 Task: Open an excel sheet with  and write heading  Customer order data  Add 10 people name:-  'David White, Emily Green, Andrew Baker, Madison Evans, Logan King, Grace Hill, Gabriel Young, Elizabeth Flores, Samuel Reed, Avery Nelson. ' in April Last week sales are  10020 to 20050. customer order name:-  Nike shoe, Adidas shoe, Gucci T-shirt, Louis Vuitton bag, Zara Shirt, H&M jeans, Chanel perfume, Versace perfume, Ralph Lauren, Prada Shirtcustomer order price in between:-  10000 to 15000. Save page analysisSalesMetrics
Action: Mouse moved to (68, 162)
Screenshot: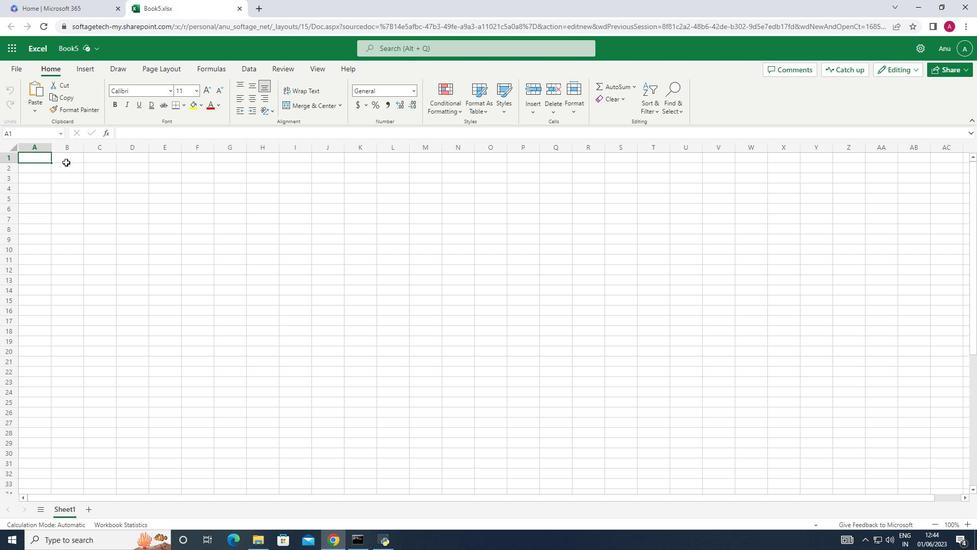 
Action: Mouse pressed left at (68, 162)
Screenshot: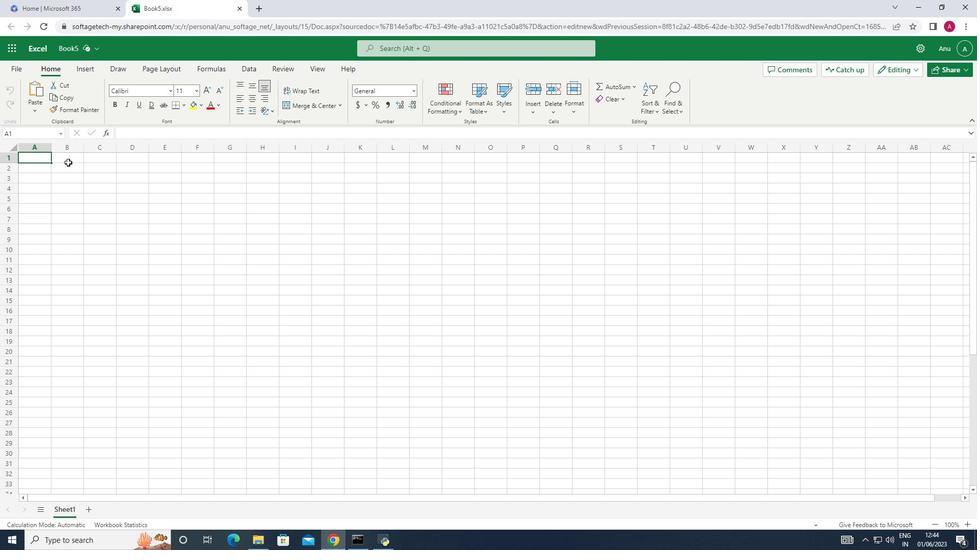 
Action: Mouse moved to (65, 172)
Screenshot: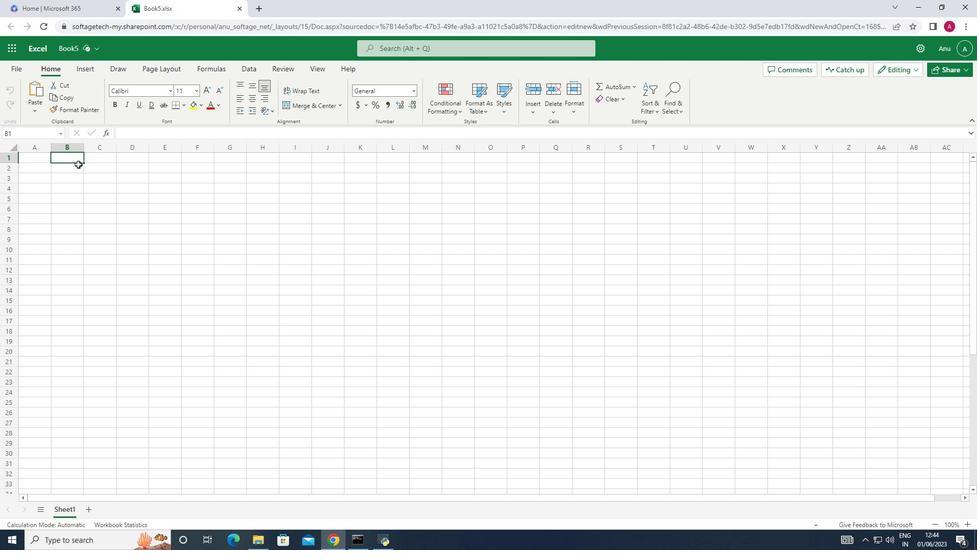 
Action: Key pressed <Key.shift>Customer<Key.space><Key.shift>Order<Key.space><Key.shift>Data<Key.down><Key.left><Key.left><Key.shift><Key.shift><Key.shift><Key.shift><Key.shift><Key.shift><Key.shift><Key.shift><Key.shift><Key.shift>Name<Key.down><Key.shift>David<Key.space><Key.shift>White<Key.down><Key.shift>Emily<Key.space><Key.shift>Green<Key.down><Key.shift>Andrew<Key.down><Key.up>
Screenshot: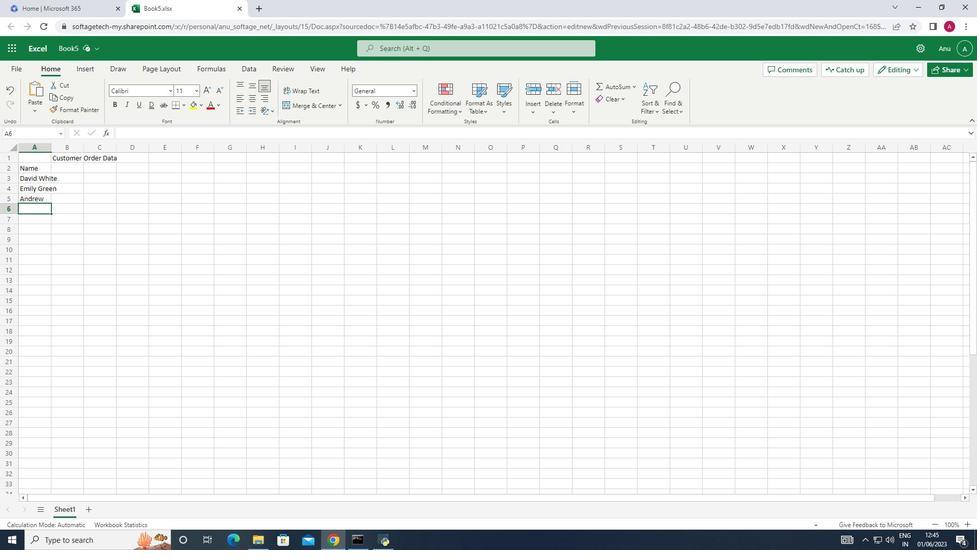 
Action: Mouse moved to (48, 200)
Screenshot: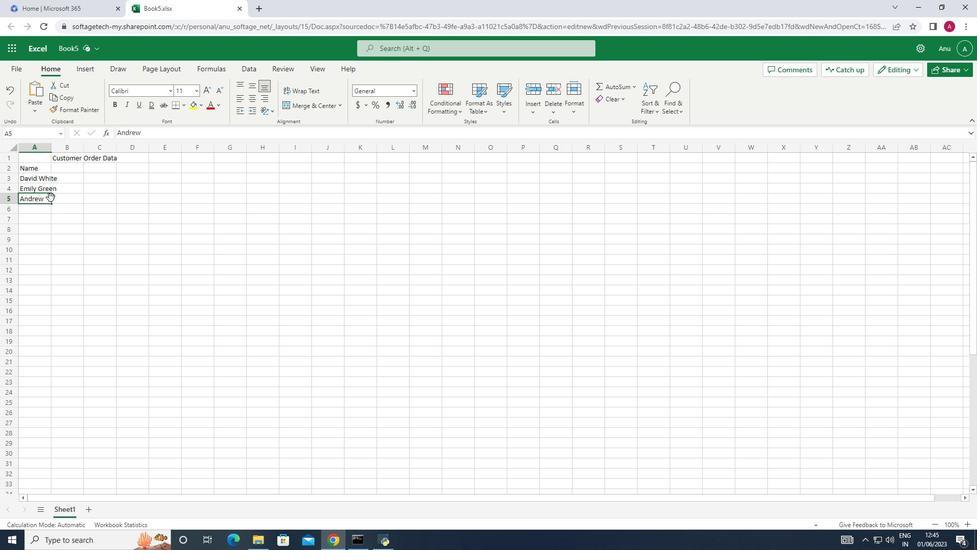 
Action: Mouse pressed left at (48, 200)
Screenshot: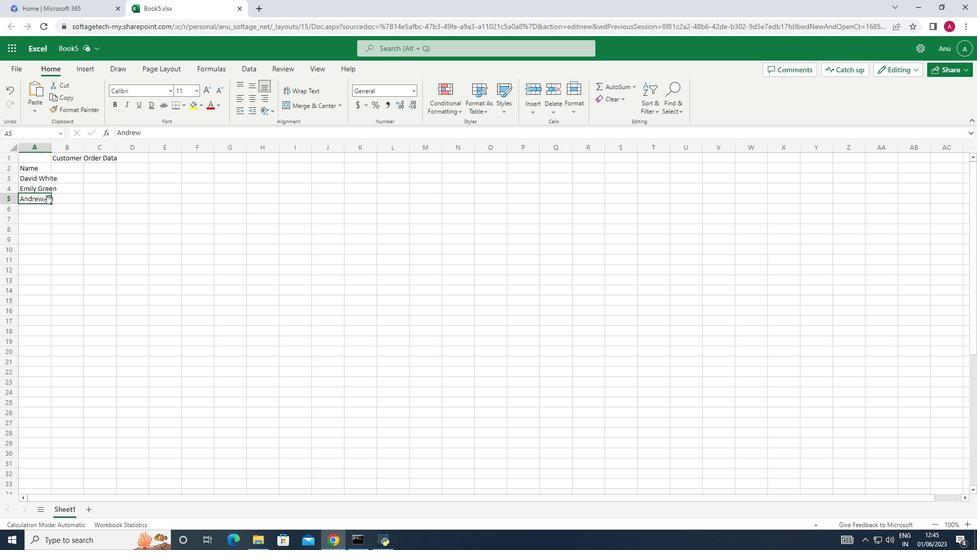 
Action: Mouse moved to (48, 200)
Screenshot: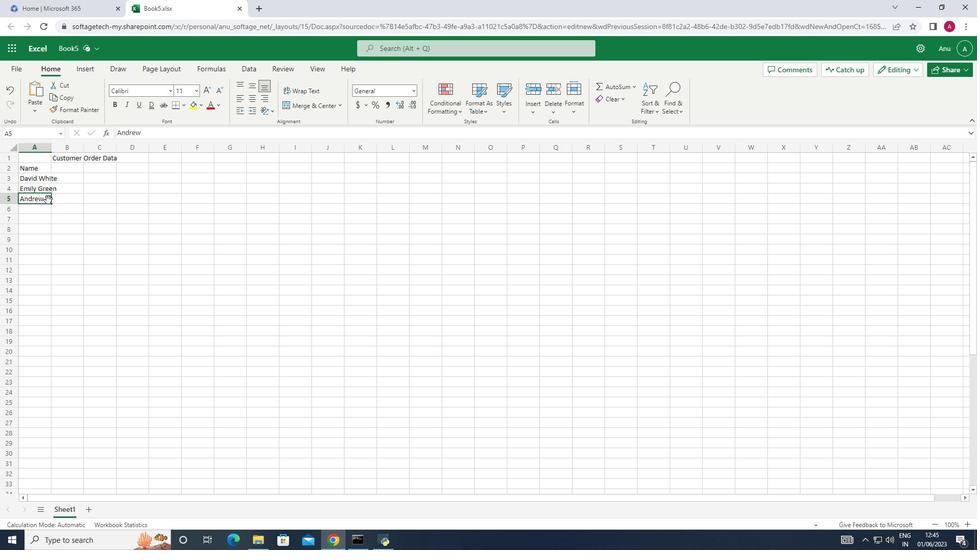 
Action: Mouse pressed left at (48, 200)
Screenshot: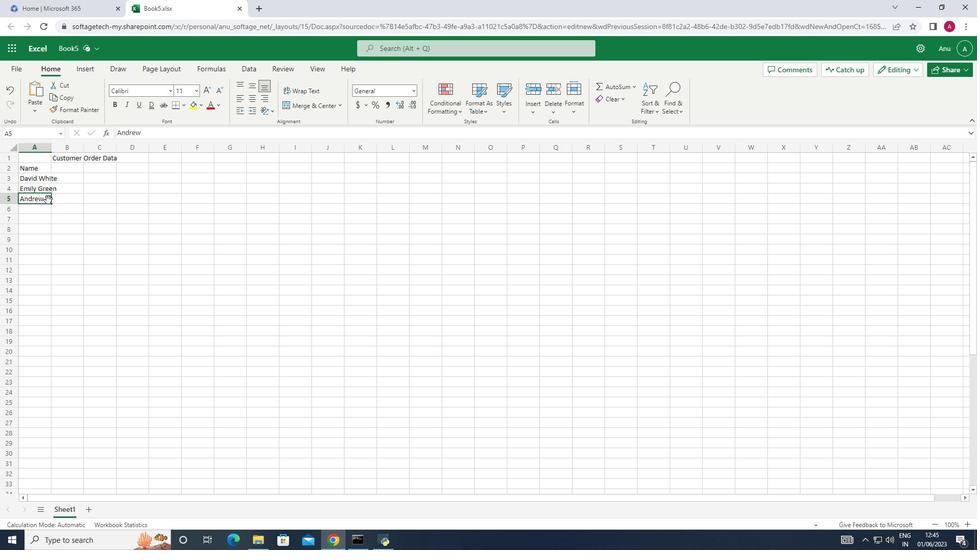 
Action: Mouse moved to (44, 200)
Screenshot: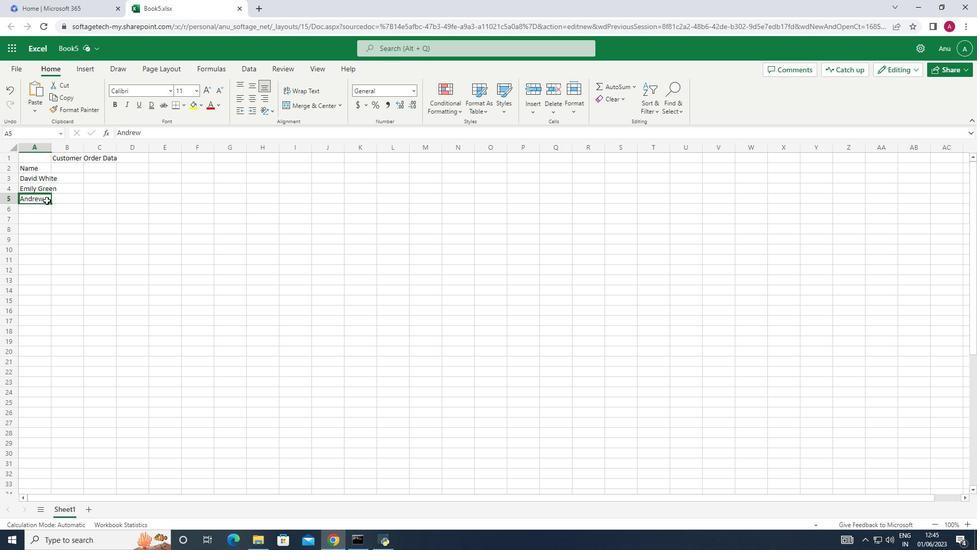
Action: Mouse pressed left at (44, 200)
Screenshot: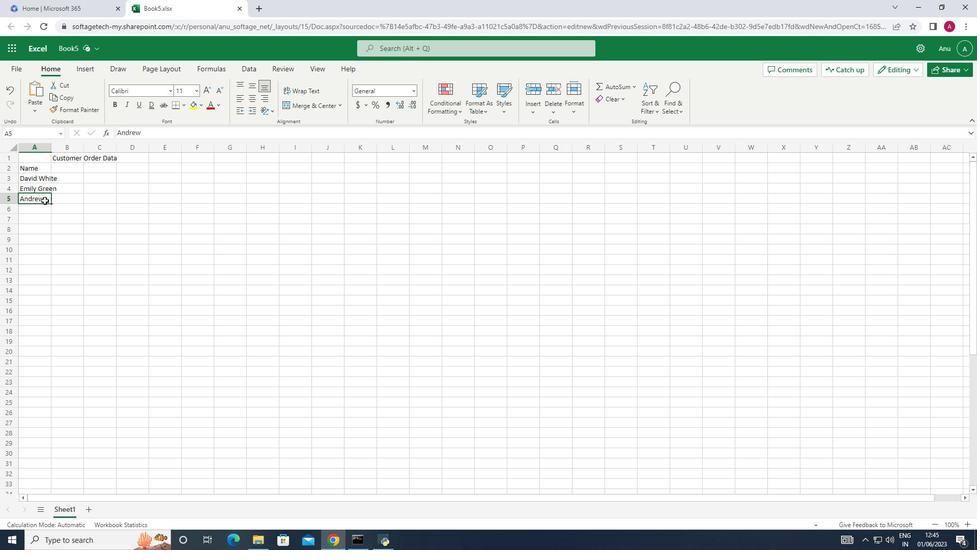 
Action: Mouse pressed left at (44, 200)
Screenshot: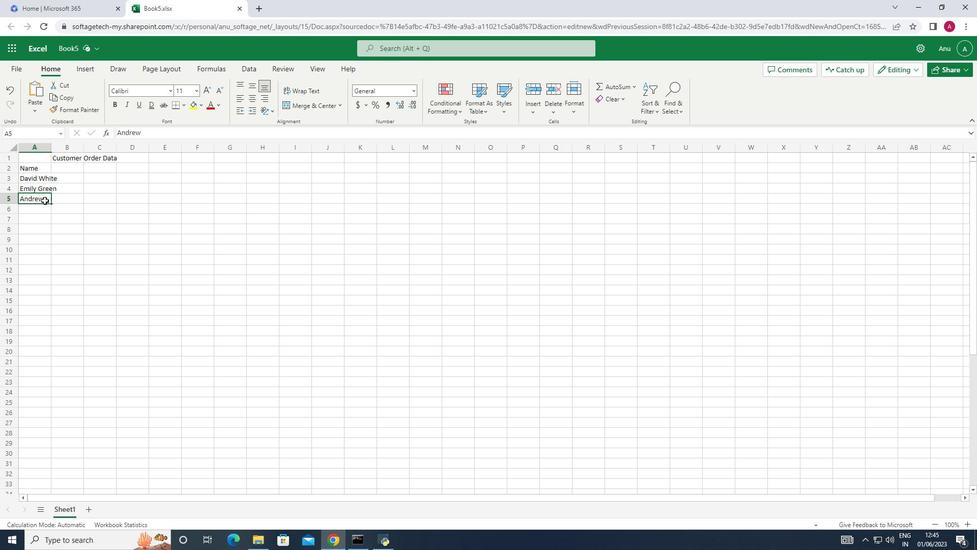 
Action: Key pressed <Key.space><Key.shift>And<Key.backspace><Key.backspace><Key.backspace><Key.shift>Baker<Key.down><Key.down>
Screenshot: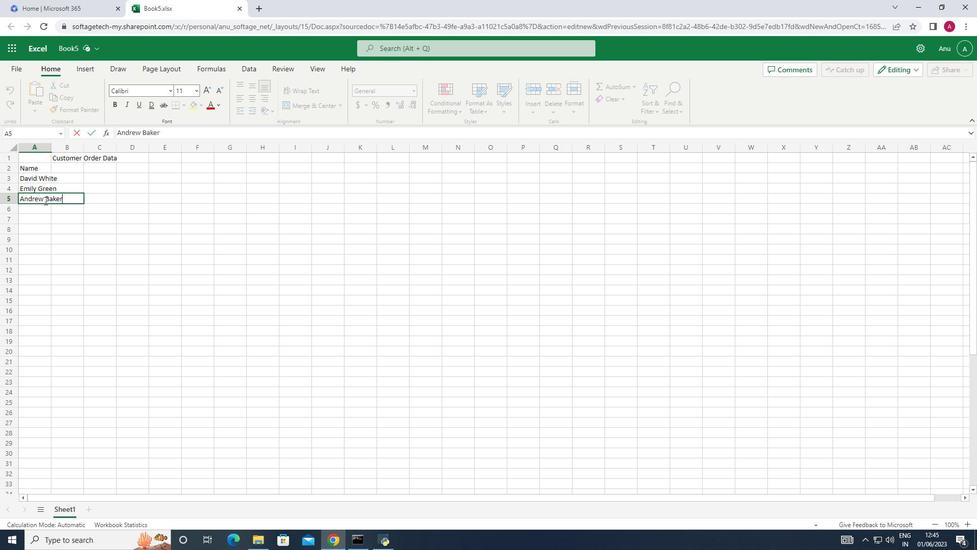 
Action: Mouse moved to (34, 208)
Screenshot: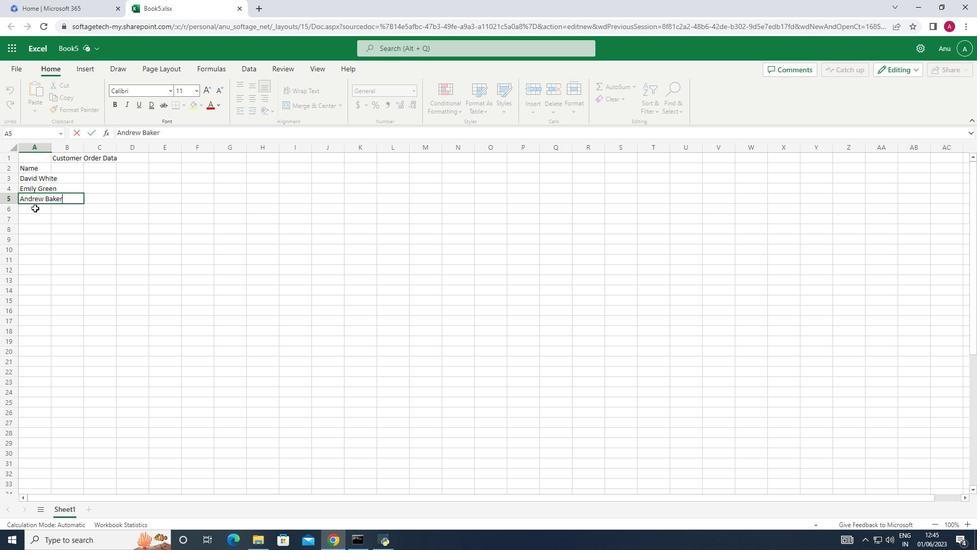 
Action: Mouse pressed left at (34, 208)
Screenshot: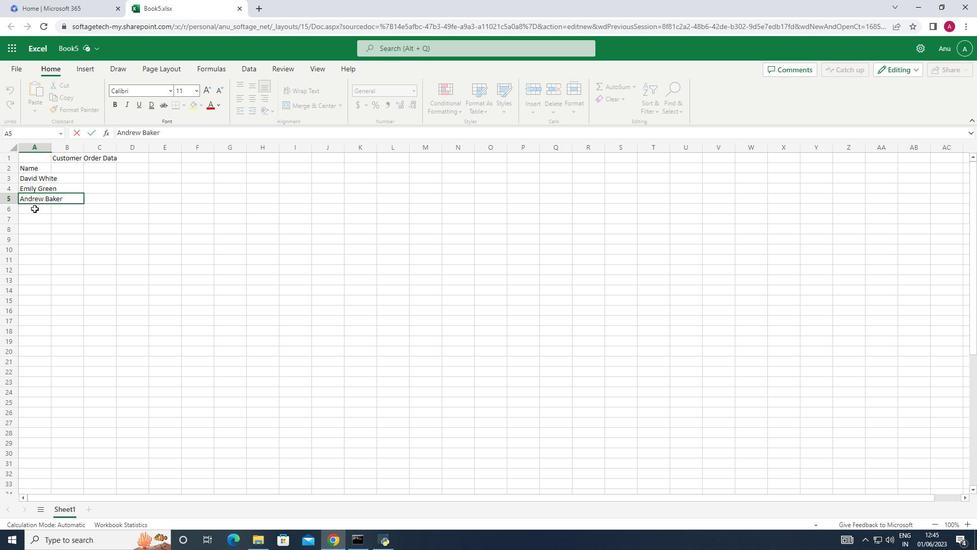 
Action: Key pressed <Key.shift>Madison<Key.space><Key.shift>Evans<Key.down><Key.shift>Logan<Key.space><Key.shift>King<Key.down><Key.shift>Grace<Key.space><Key.shift><Key.shift><Key.shift><Key.shift><Key.shift><Key.shift><Key.shift><Key.shift><Key.shift><Key.shift><Key.shift><Key.shift><Key.shift><Key.shift><Key.shift>Hill<Key.down><Key.shift>Gabriel<Key.space><Key.shift>Young<Key.down><Key.shift>Elizabeth<Key.space><Key.shift_r><Key.shift_r><Key.shift_r><Key.shift_r><Key.shift_r><Key.shift_r><Key.shift_r><Key.shift_r><Key.shift_r><Key.shift_r><Key.shift_r><Key.shift_r><Key.shift_r><Key.shift_r><Key.shift_r><Key.shift_r><Key.shift_r>Flores<Key.down><Key.up><Key.down><Key.up>
Screenshot: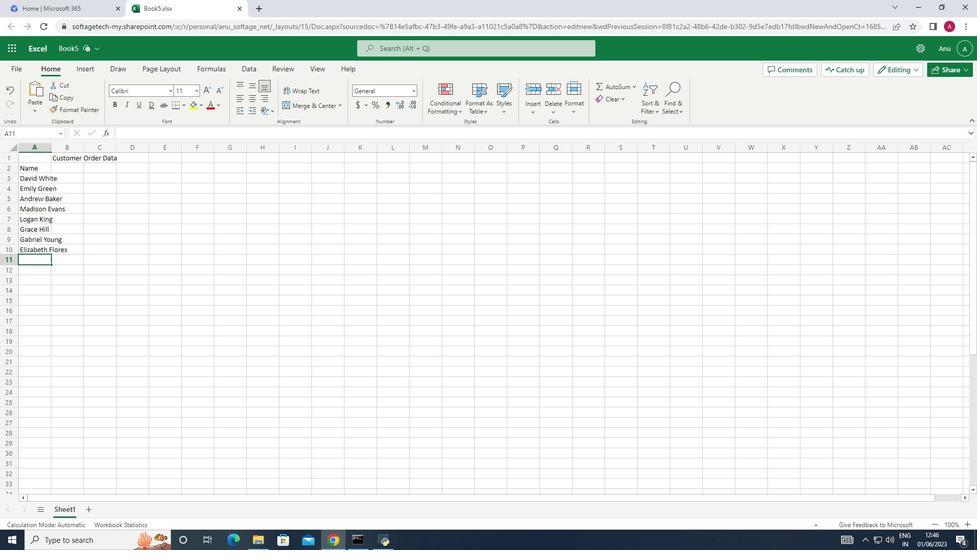 
Action: Mouse moved to (34, 261)
Screenshot: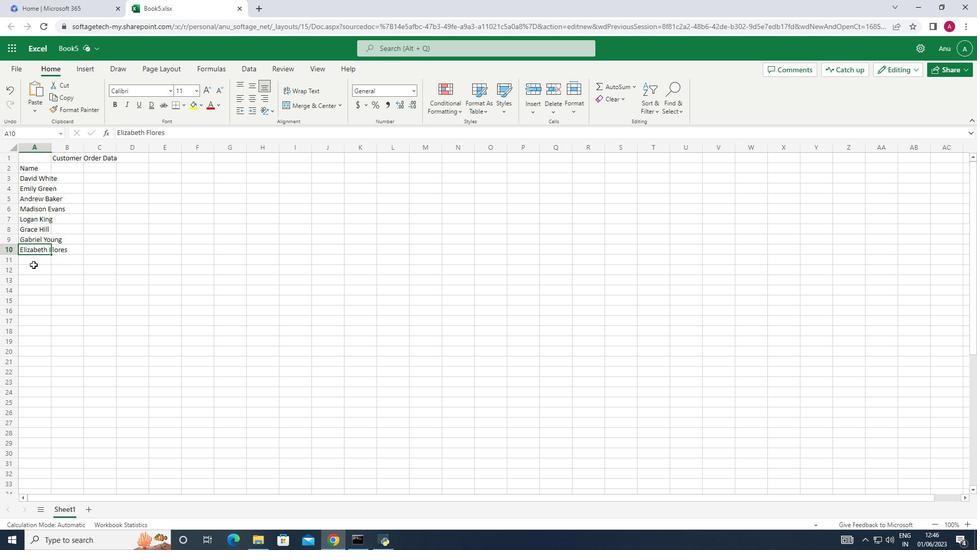 
Action: Mouse pressed left at (34, 261)
Screenshot: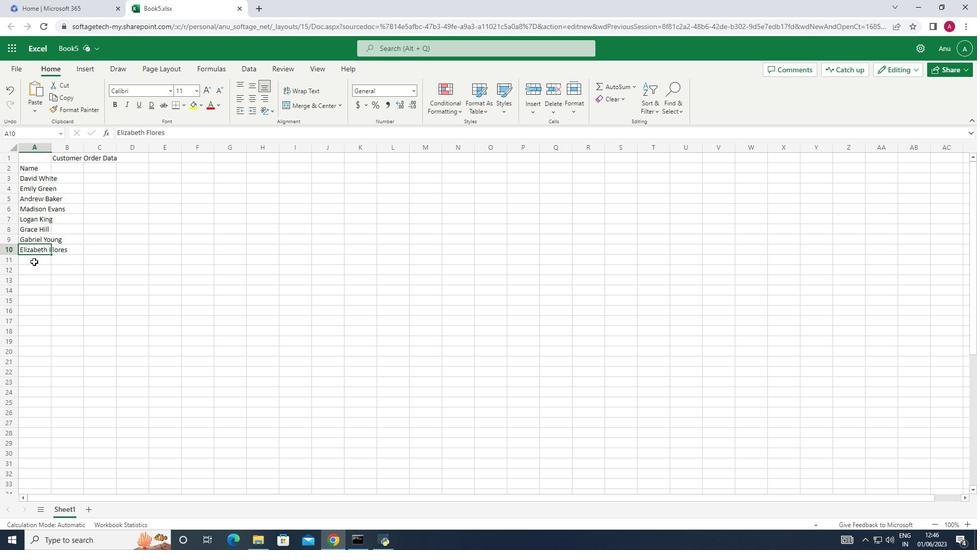 
Action: Mouse moved to (34, 259)
Screenshot: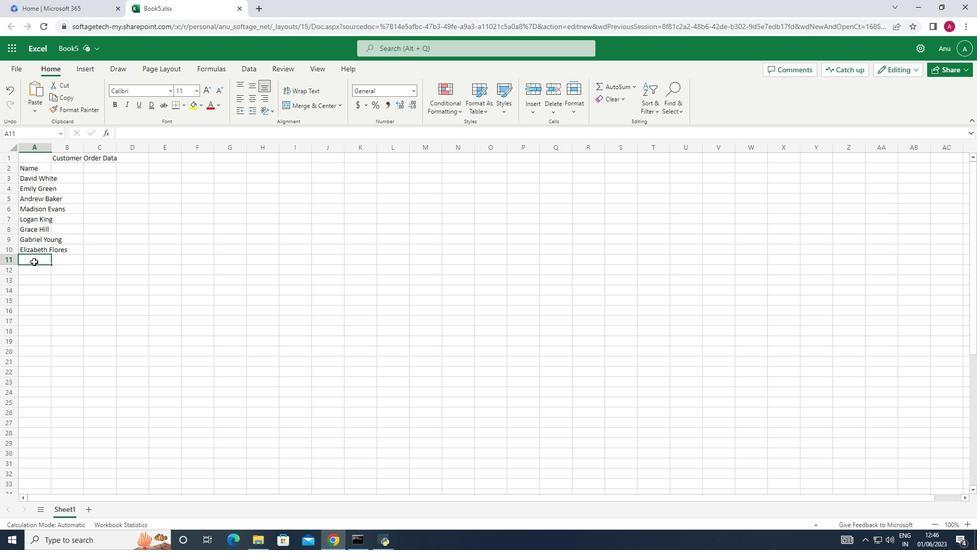 
Action: Key pressed <Key.shift>Samuel<Key.space><Key.shift>Reed<Key.down><Key.shift>Avery<Key.space><Key.shift><Key.shift>Nelson
Screenshot: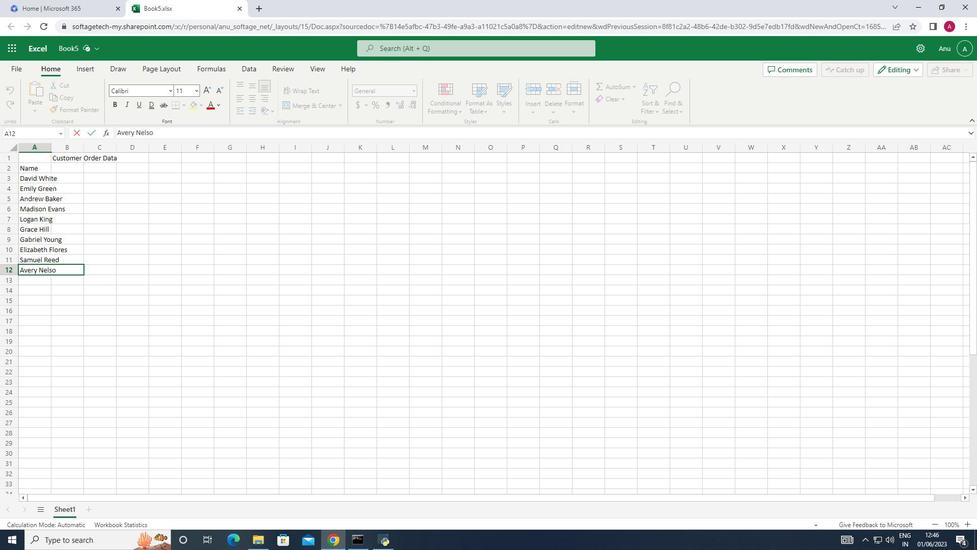 
Action: Mouse moved to (48, 145)
Screenshot: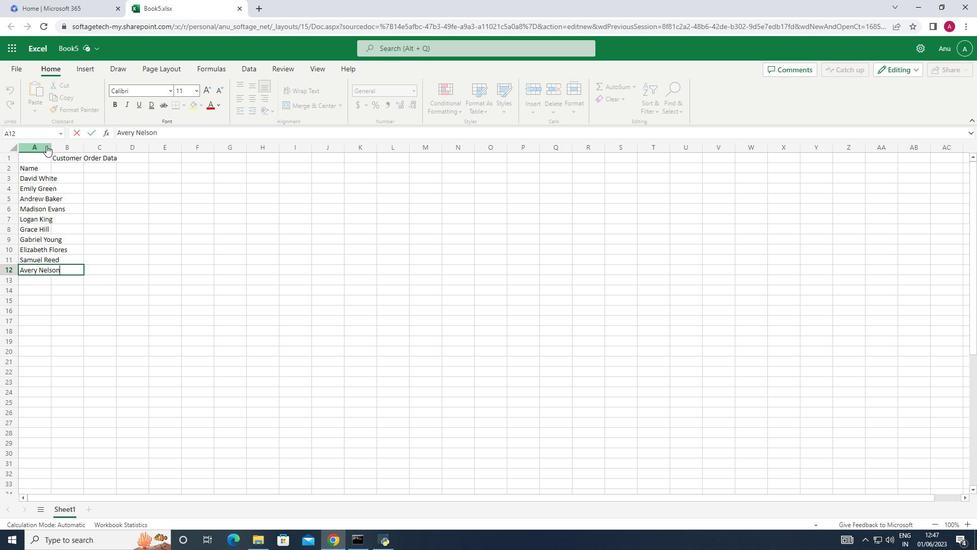 
Action: Mouse pressed left at (48, 145)
Screenshot: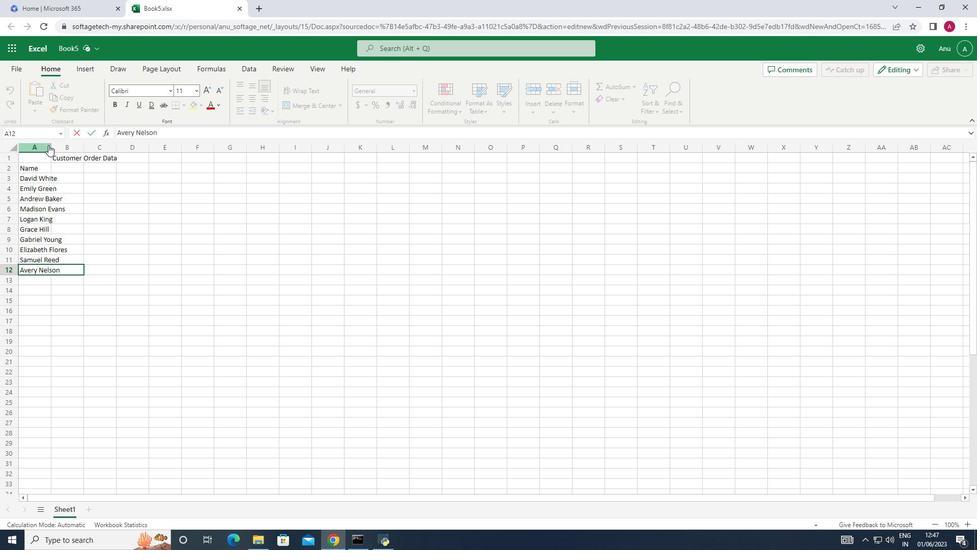 
Action: Mouse moved to (50, 146)
Screenshot: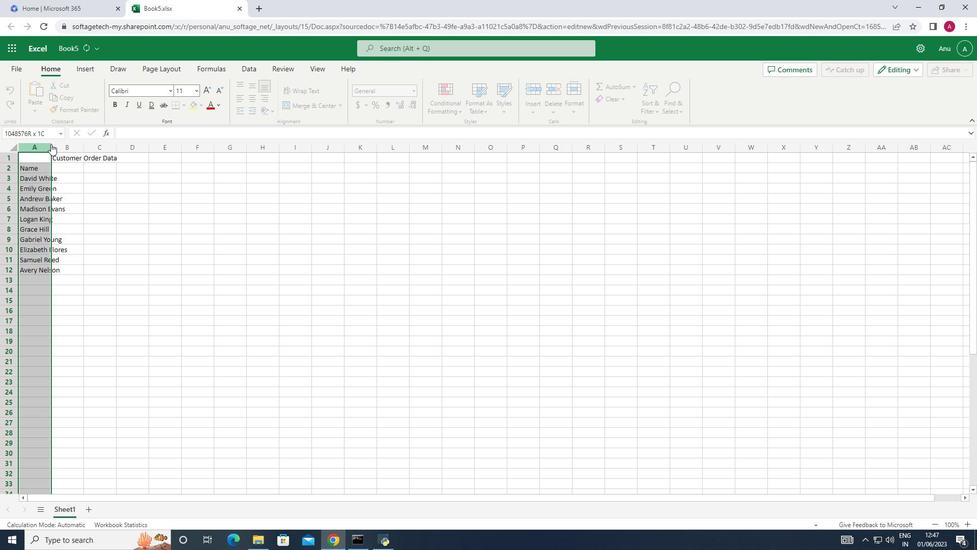 
Action: Mouse pressed left at (50, 146)
Screenshot: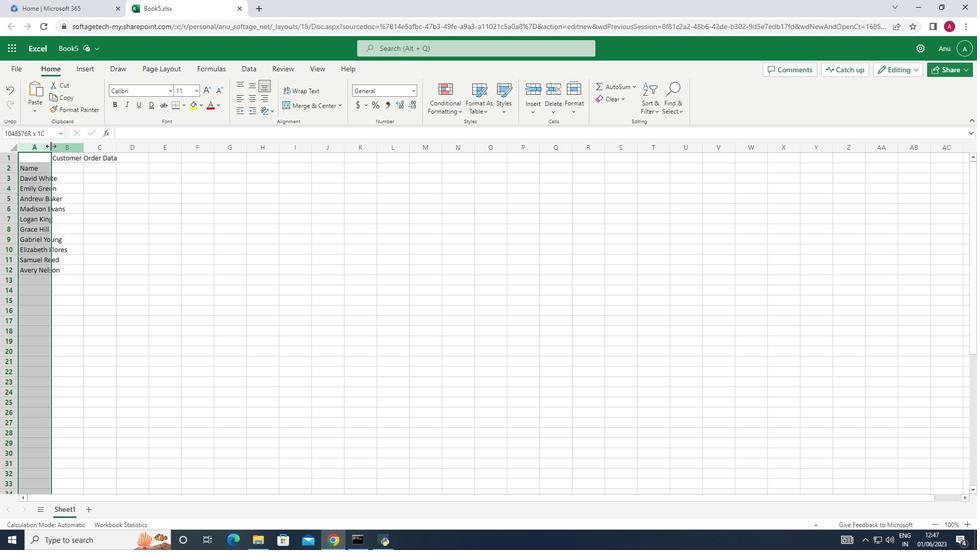 
Action: Mouse pressed left at (50, 146)
Screenshot: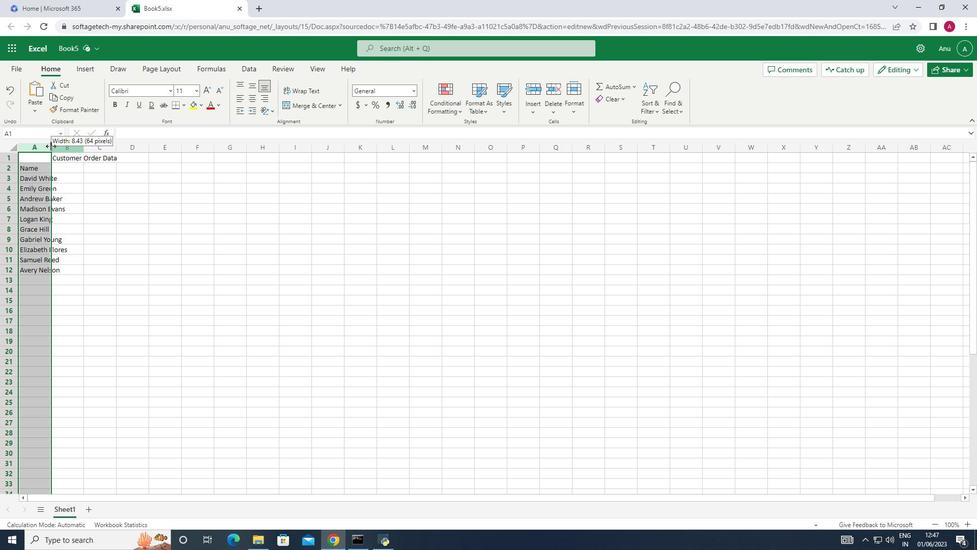 
Action: Mouse moved to (78, 166)
Screenshot: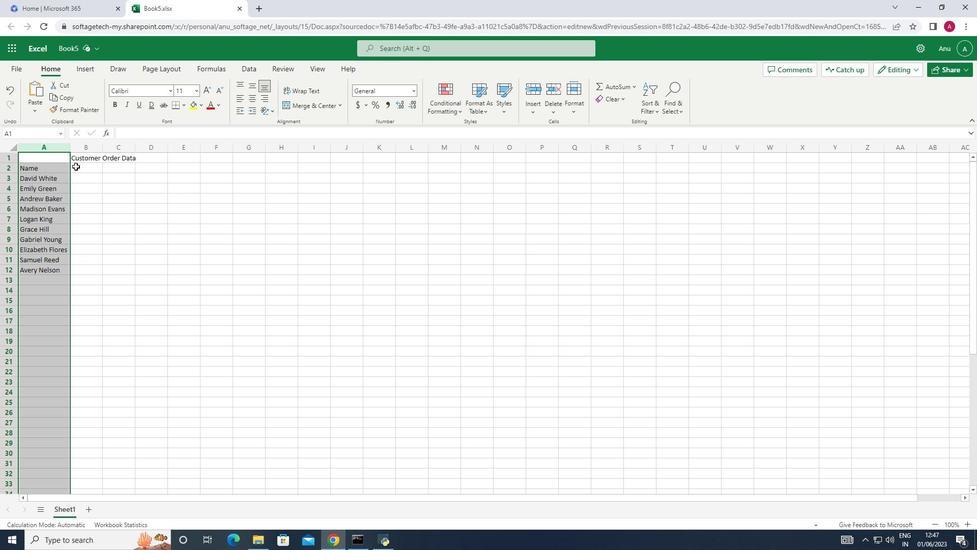 
Action: Mouse pressed left at (78, 166)
Screenshot: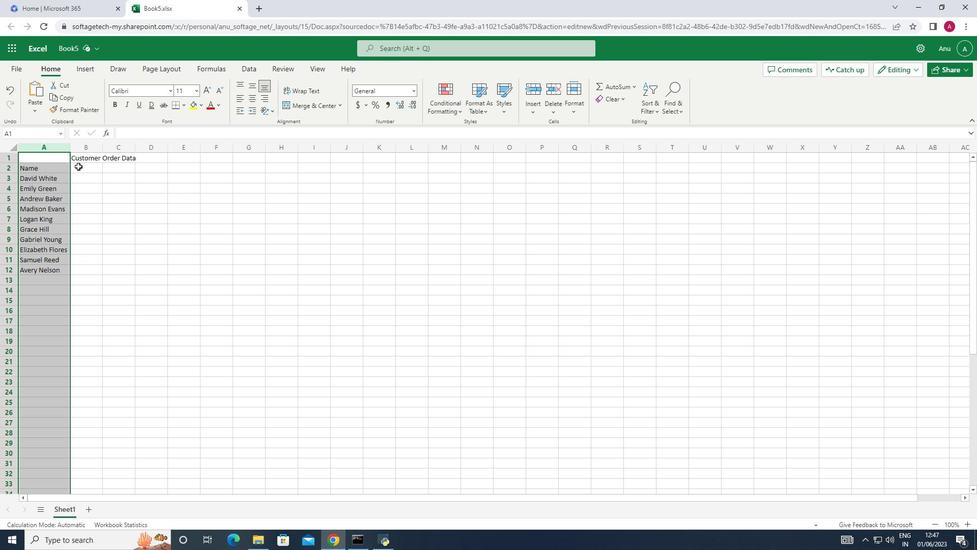 
Action: Mouse moved to (78, 166)
Screenshot: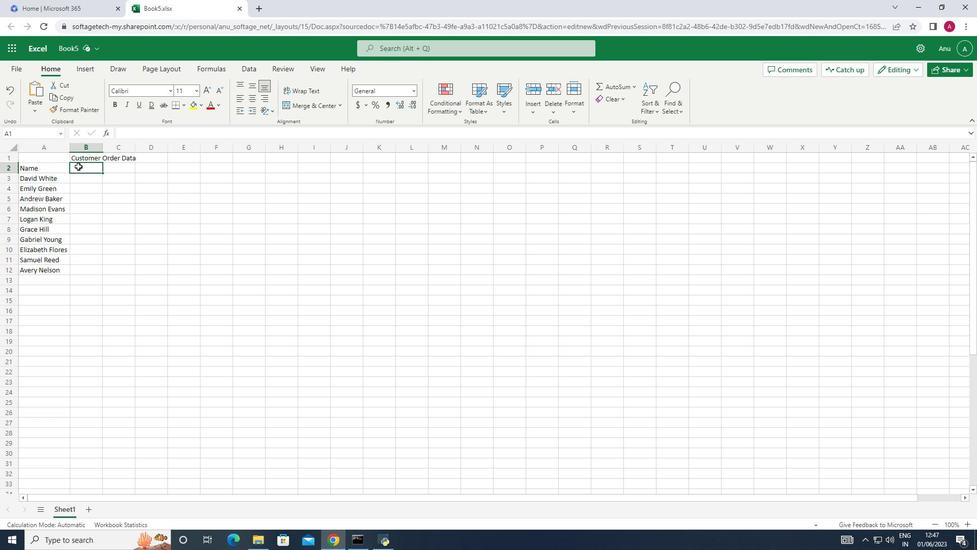 
Action: Key pressed <Key.shift>April<Key.space><Key.shift_r>Last<Key.space><Key.shift>Week<Key.space><Key.shift>Sales<Key.down>10020100<Key.backspace><Key.backspace><Key.backspace><Key.down>10030<Key.down>10040<Key.down>20000<Key.down>2005<Key.backspace>10<Key.down>20015<Key.down>20020<Key.down>20030<Key.down>20040<Key.down>20050
Screenshot: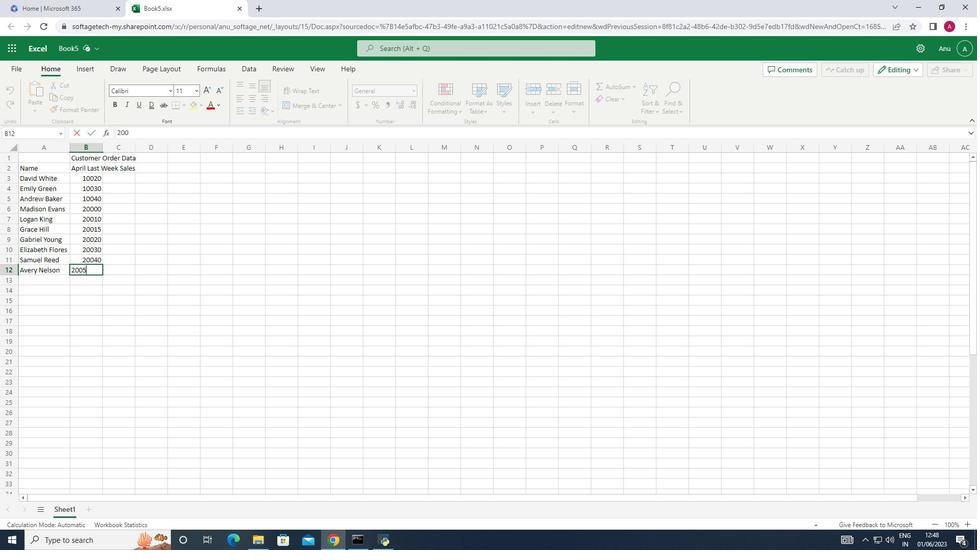 
Action: Mouse moved to (116, 181)
Screenshot: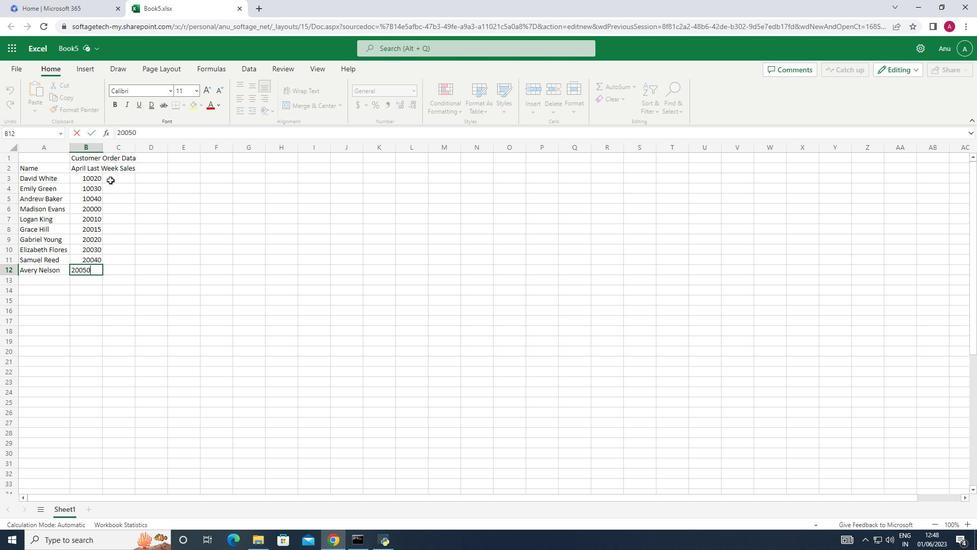 
Action: Mouse pressed left at (116, 181)
Screenshot: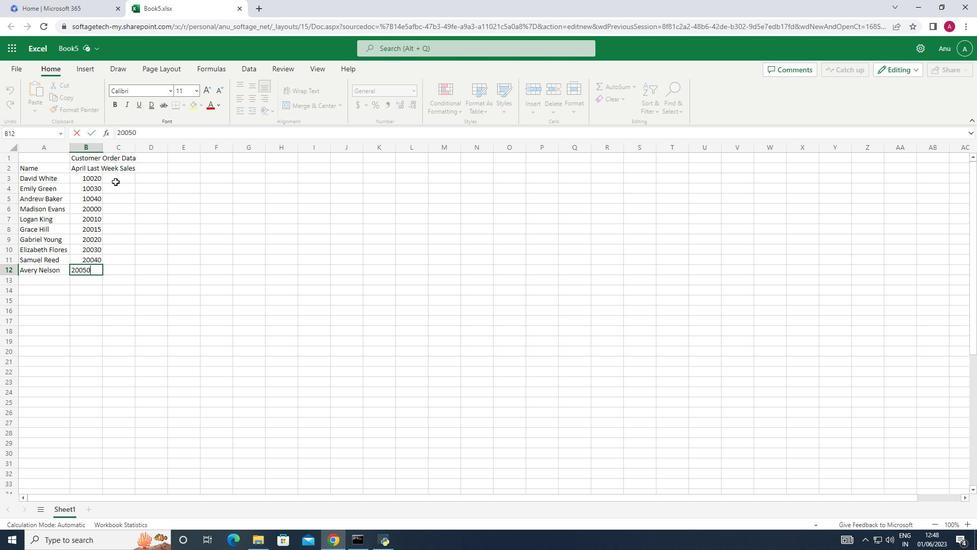 
Action: Mouse moved to (100, 143)
Screenshot: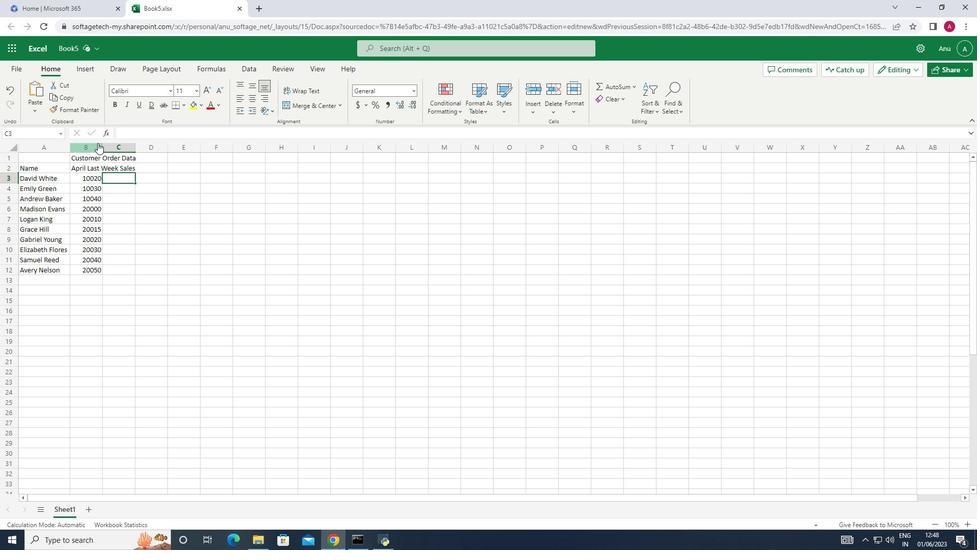 
Action: Mouse pressed left at (100, 143)
Screenshot: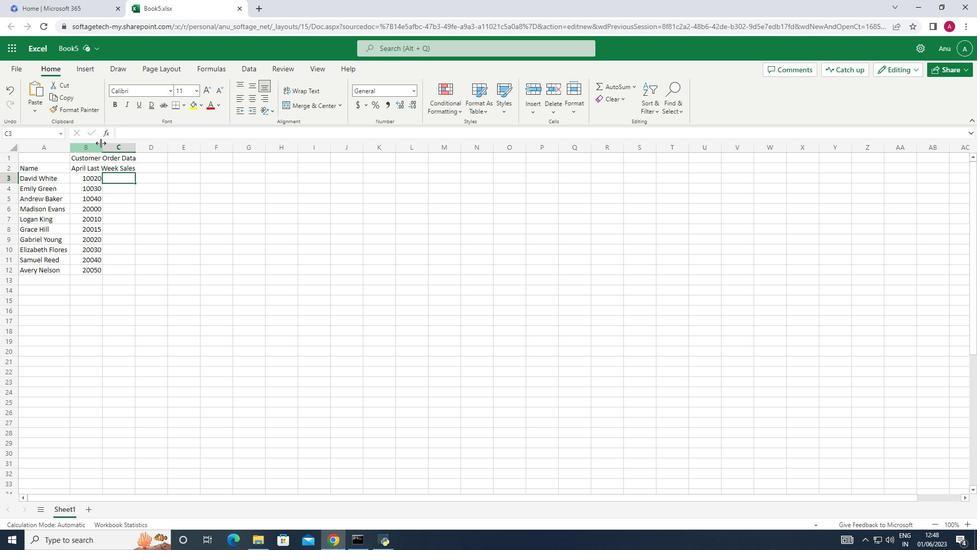 
Action: Mouse pressed left at (100, 143)
Screenshot: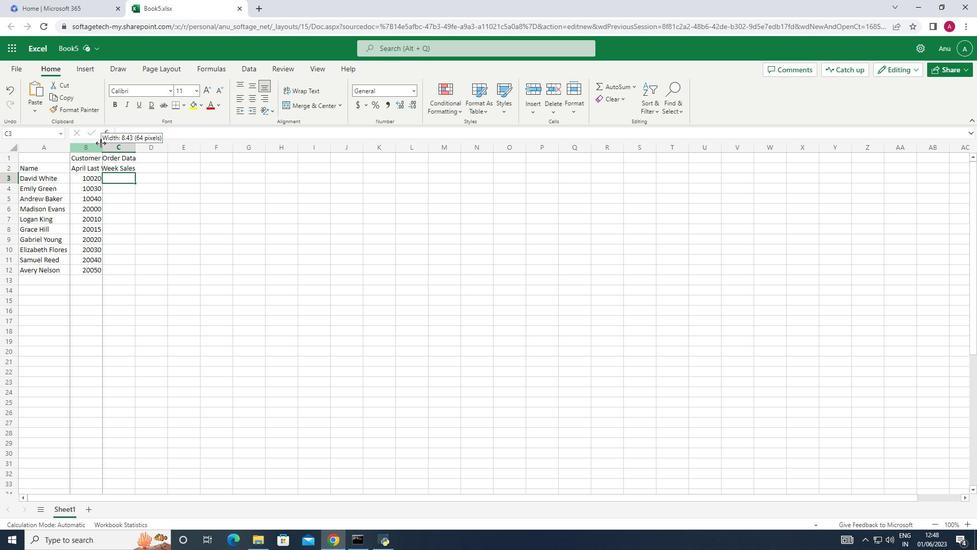 
Action: Mouse moved to (140, 168)
Screenshot: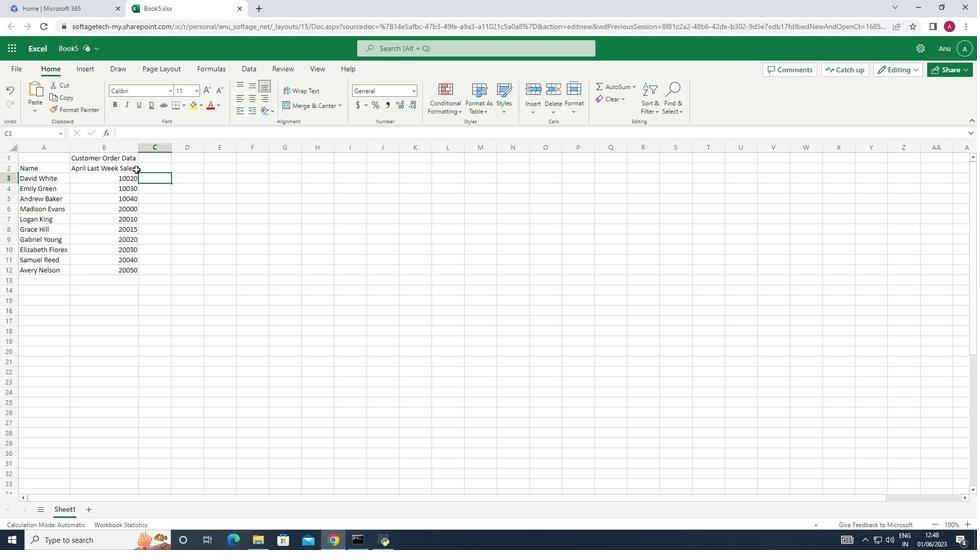 
Action: Mouse pressed left at (140, 168)
Screenshot: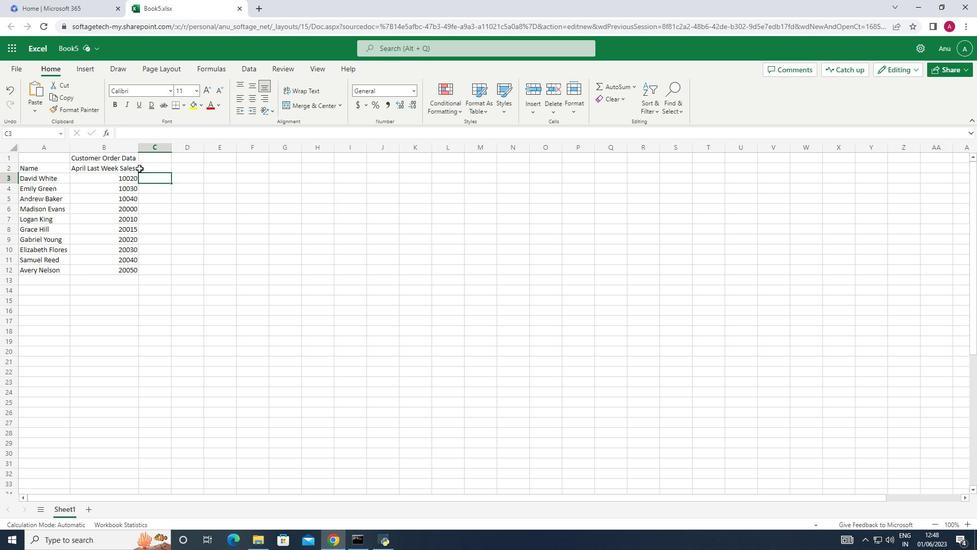 
Action: Key pressed <Key.shift_r><Key.shift_r><Key.shift_r><Key.shift_r><Key.shift_r><Key.shift_r><Key.shift_r><Key.shift_r><Key.shift_r><Key.shift_r><Key.shift_r><Key.shift_r><Key.shift_r><Key.shift_r><Key.shift_r><Key.shift_r><Key.shift_r><Key.shift_r><Key.shift_r><Key.shift_r><Key.shift_r><Key.shift_r><Key.shift_r><Key.shift_r><Key.shift_r><Key.shift_r><Key.shift_r><Key.shift_r><Key.shift_r><Key.shift_r>Customer<Key.space><Key.shift_r>Order<Key.space><Key.shift_r><Key.shift_r><Key.shift_r><Key.shift_r><Key.shift_r><Key.shift_r><Key.shift_r><Key.shift_r><Key.shift_r><Key.shift_r><Key.shift_r><Key.shift_r>Name<Key.down><Key.shift><Key.shift><Key.shift><Key.shift><Key.shift><Key.shift><Key.shift><Key.shift><Key.shift><Key.shift>Nike<Key.space><Key.shift>Shoe<Key.down><Key.shift>Adidas<Key.space><Key.shift>Shoe<Key.down><Key.shift>Gucci<Key.space><Key.shift>T-<Key.shift>Shirt<Key.down><Key.shift_r>Louis<Key.space><Key.shift>Vuitton<Key.space>bag<Key.down><Key.shift>Zara<Key.space><Key.shift>Shirt<Key.down><Key.shift_r><Key.shift_r><Key.shift_r><Key.shift_r><Key.shift_r><Key.shift_r><Key.shift_r>H<Key.shift>&<Key.shift_r>M<Key.space>jeans<Key.down><Key.shift><Key.shift>Chanel<Key.space><Key.shift_r><Key.shift_r><Key.shift_r><Key.shift_r><Key.shift_r><Key.shift_r><Key.shift_r><Key.shift_r><Key.shift_r><Key.shift_r><Key.shift_r><Key.shift_r><Key.shift_r><Key.shift_r><Key.shift_r><Key.shift_r>P<Key.backspace>perfume<Key.down><Key.up><Key.down><Key.shift>Versace<Key.space>perfume<Key.down><Key.shift>Ralph<Key.space><Key.shift_r>Lauren<Key.down><Key.shift_r>Prada<Key.space><Key.shift>Shirt
Screenshot: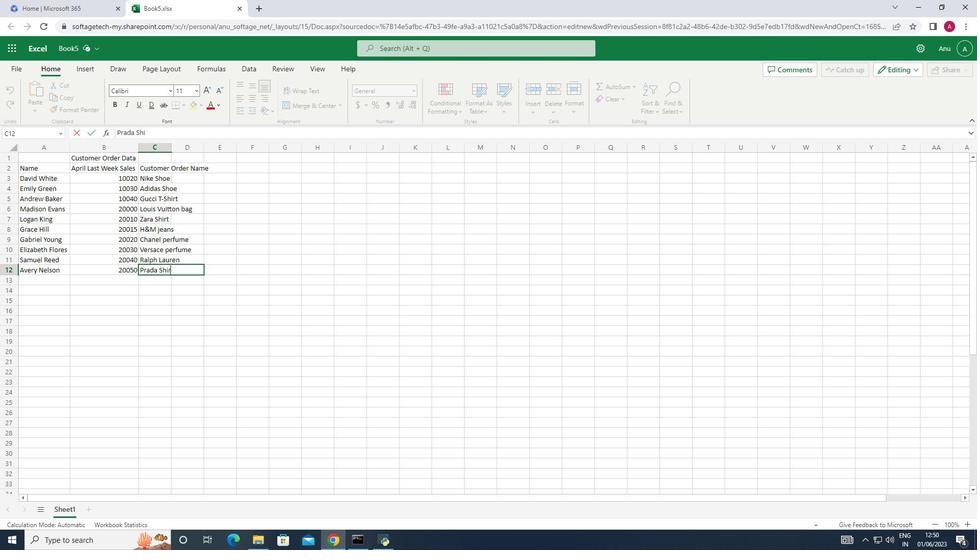 
Action: Mouse moved to (171, 146)
Screenshot: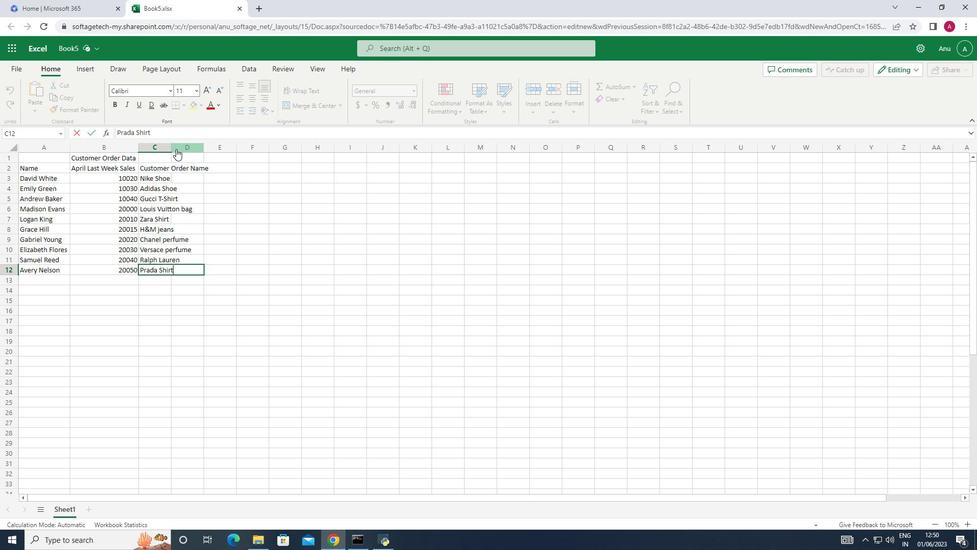 
Action: Mouse pressed left at (171, 146)
Screenshot: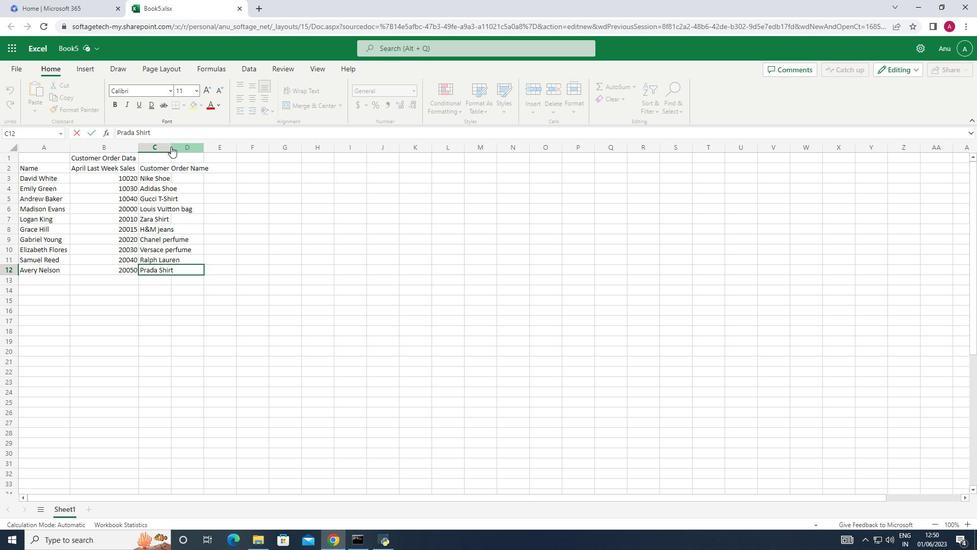 
Action: Mouse moved to (171, 145)
Screenshot: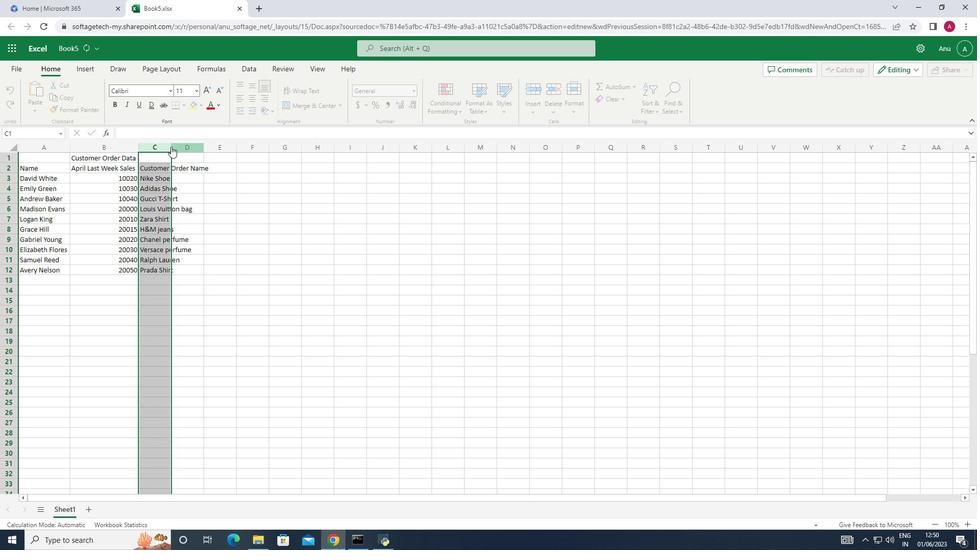 
Action: Mouse pressed left at (171, 145)
Screenshot: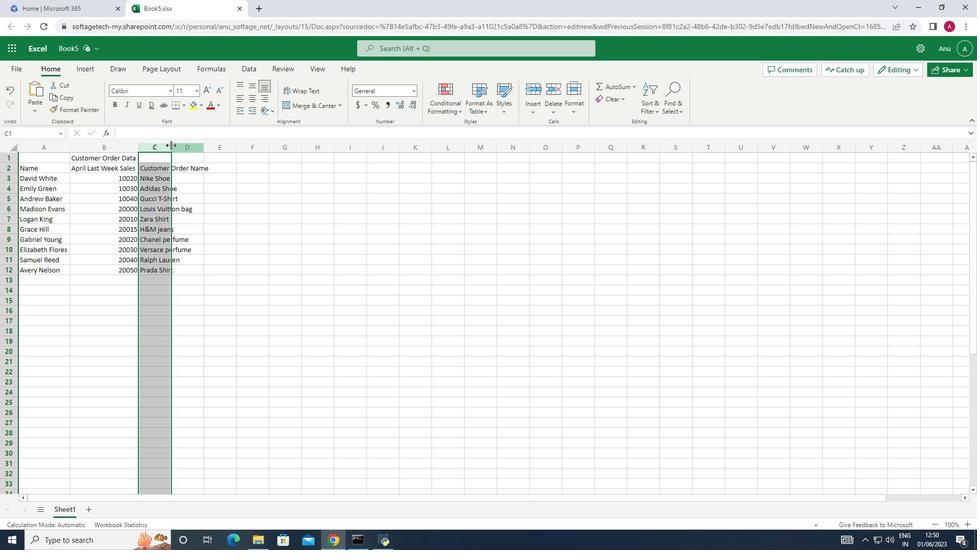 
Action: Mouse pressed left at (171, 145)
Screenshot: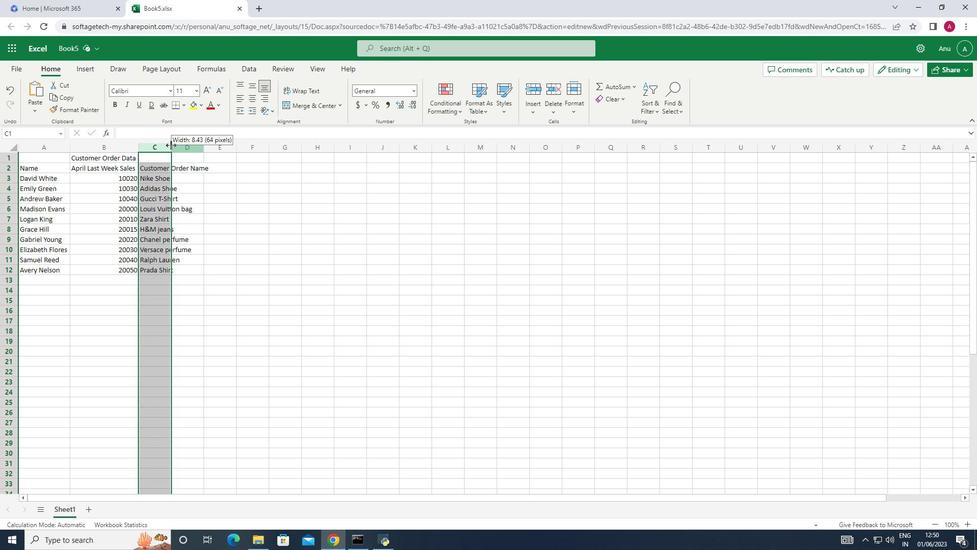 
Action: Mouse moved to (223, 169)
Screenshot: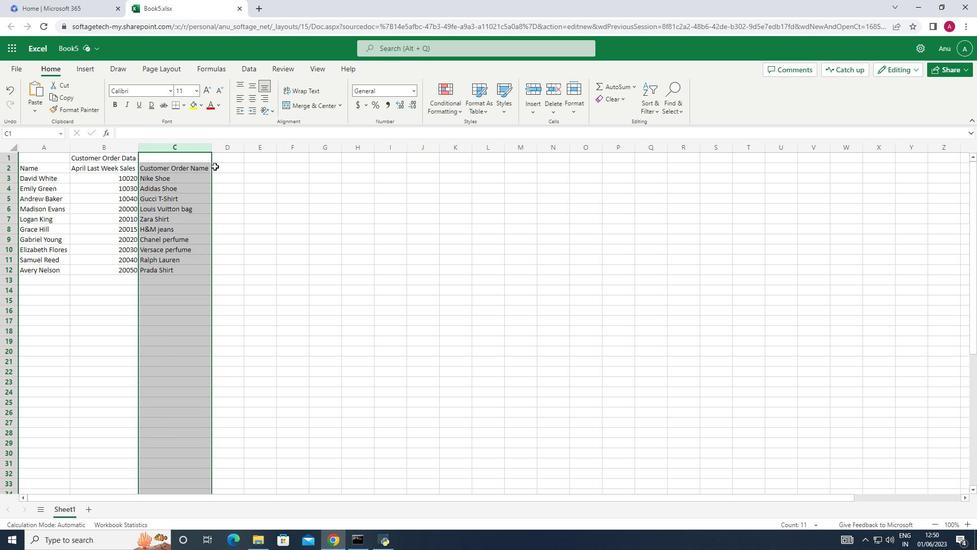 
Action: Mouse pressed left at (223, 169)
Screenshot: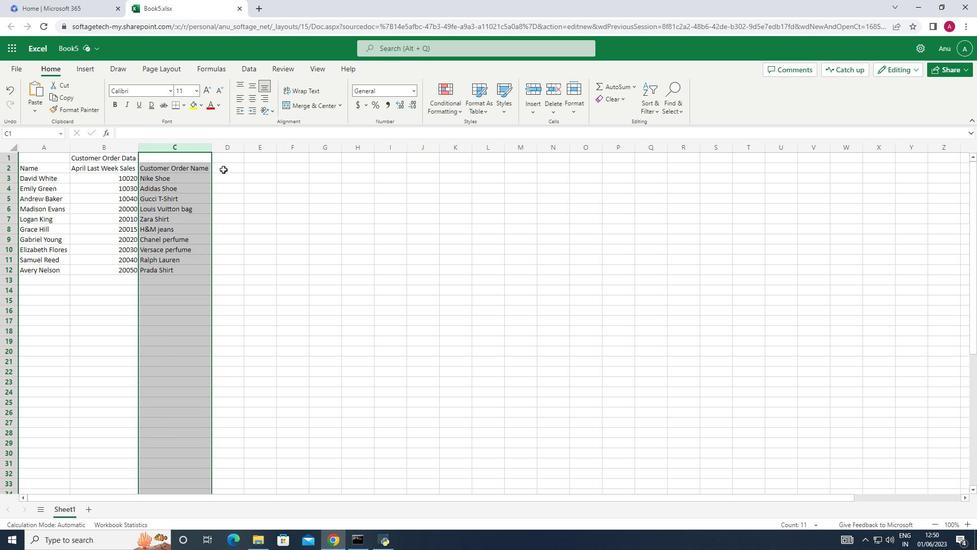 
Action: Key pressed <Key.shift_r>Order<Key.space><Key.shift_r>Price<Key.down>10000<Key.down>10500<Key.down>11000<Key.down>11200<Key.down>12000<Key.down>12300<Key.down>13000<Key.down>1<Key.backspace>13100<Key.down>14000<Key.down>15000
Screenshot: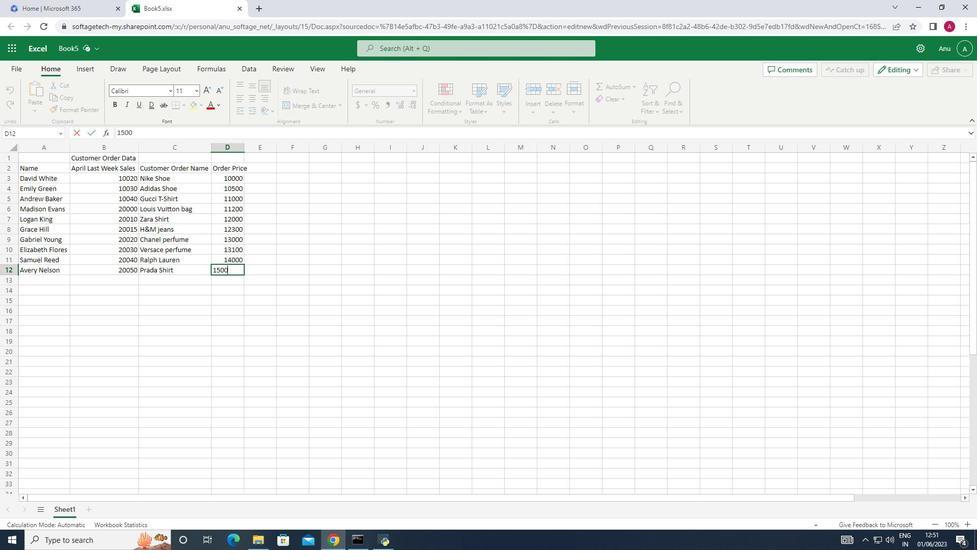 
Action: Mouse moved to (303, 227)
Screenshot: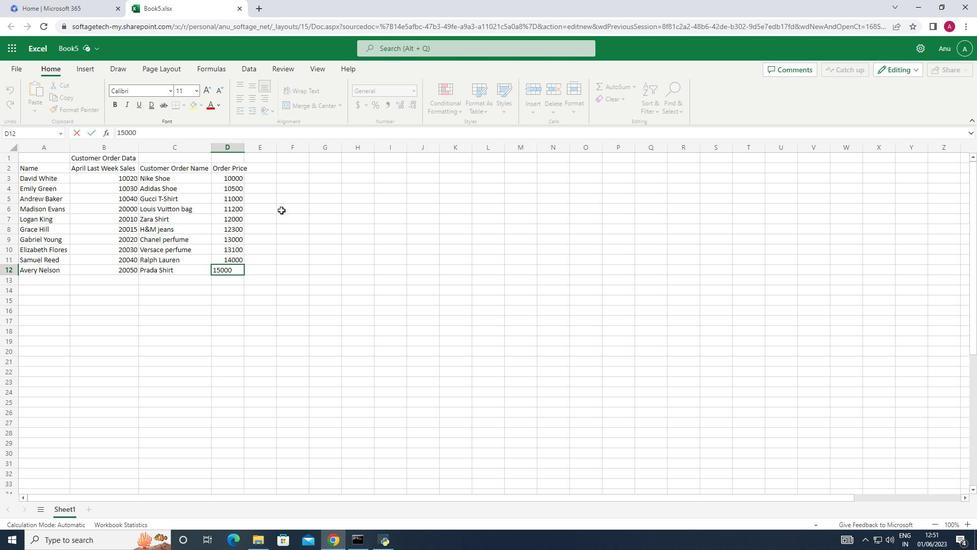 
Action: Mouse pressed left at (303, 227)
Screenshot: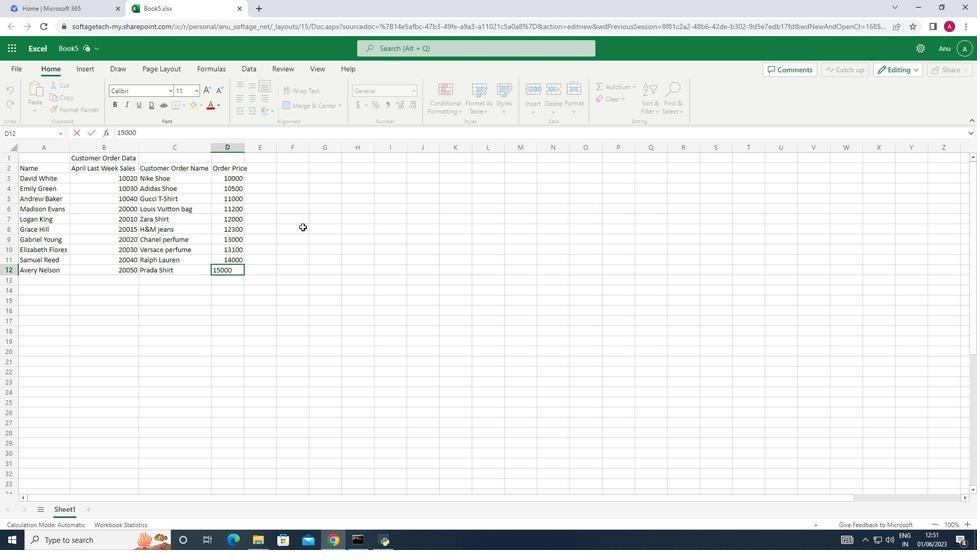 
Action: Mouse moved to (244, 148)
Screenshot: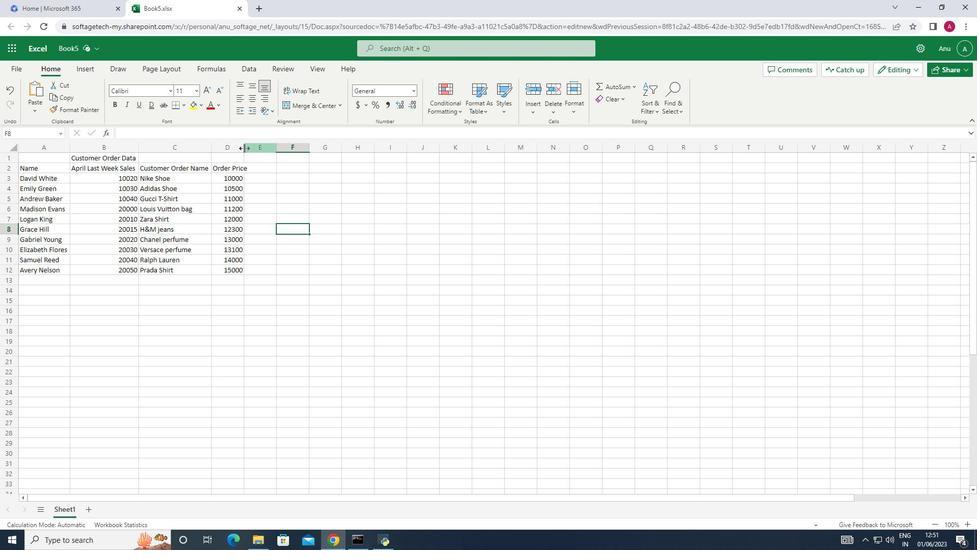 
Action: Mouse pressed left at (244, 148)
Screenshot: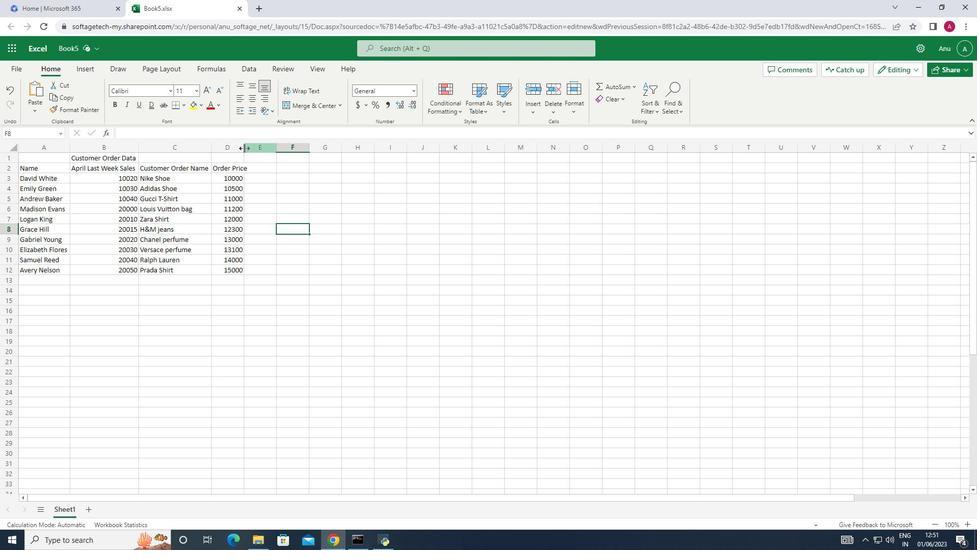 
Action: Mouse pressed left at (244, 148)
Screenshot: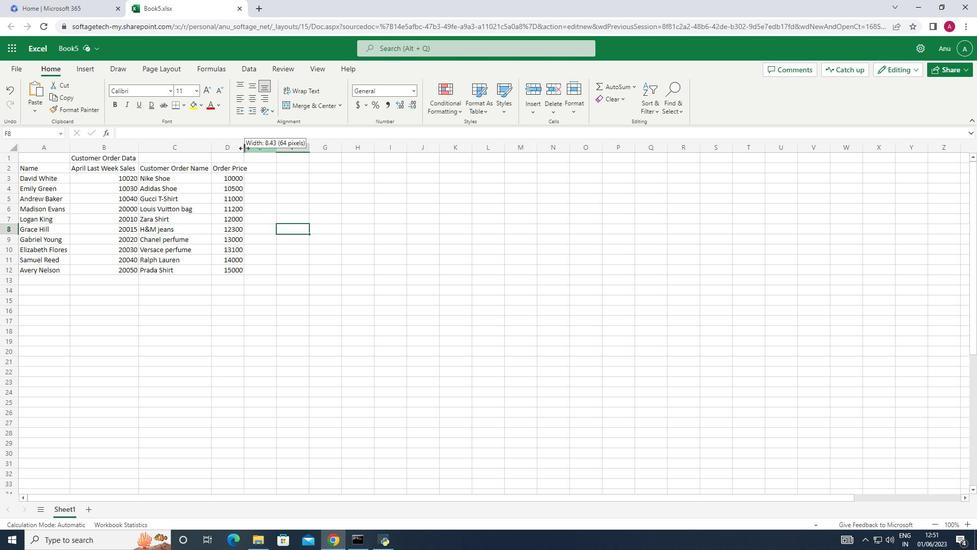 
Action: Mouse moved to (19, 61)
Screenshot: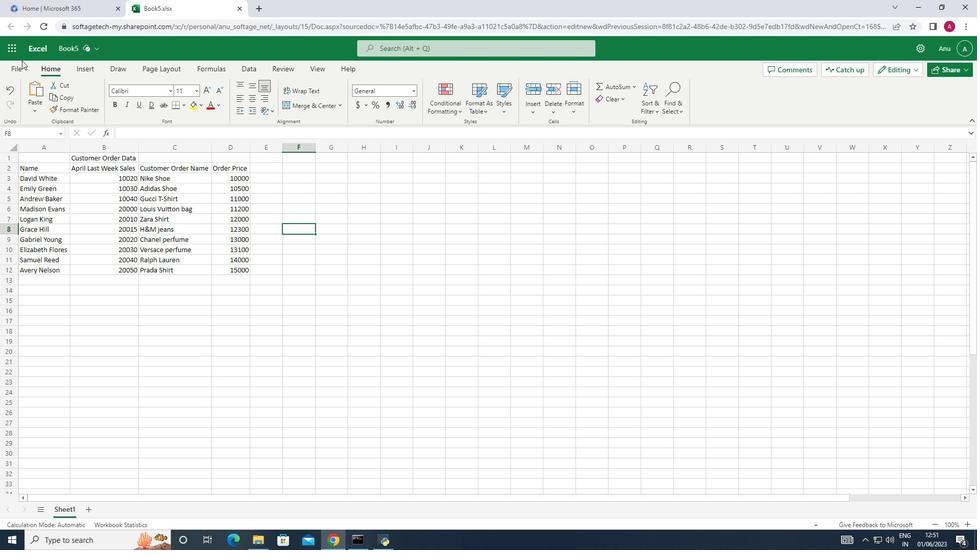 
Action: Mouse pressed left at (19, 61)
Screenshot: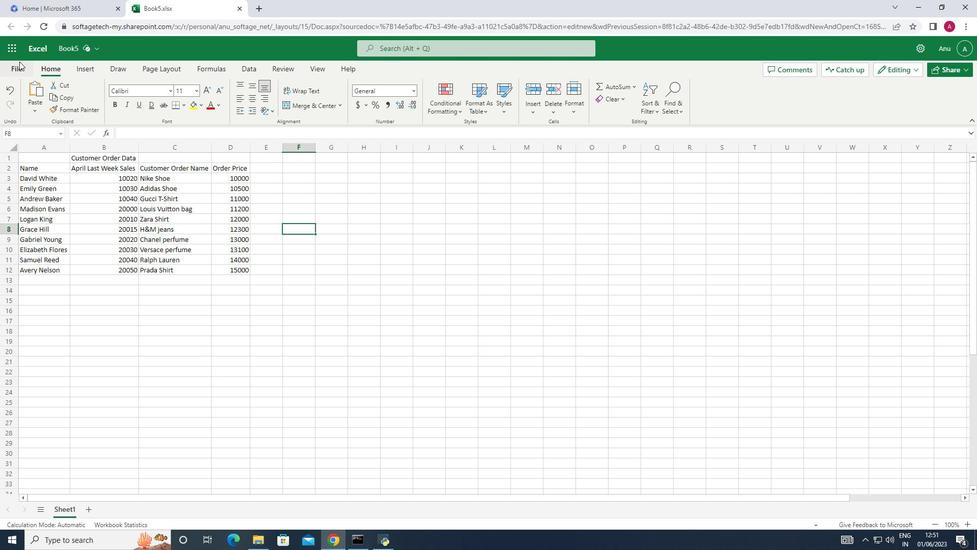 
Action: Mouse moved to (54, 166)
Screenshot: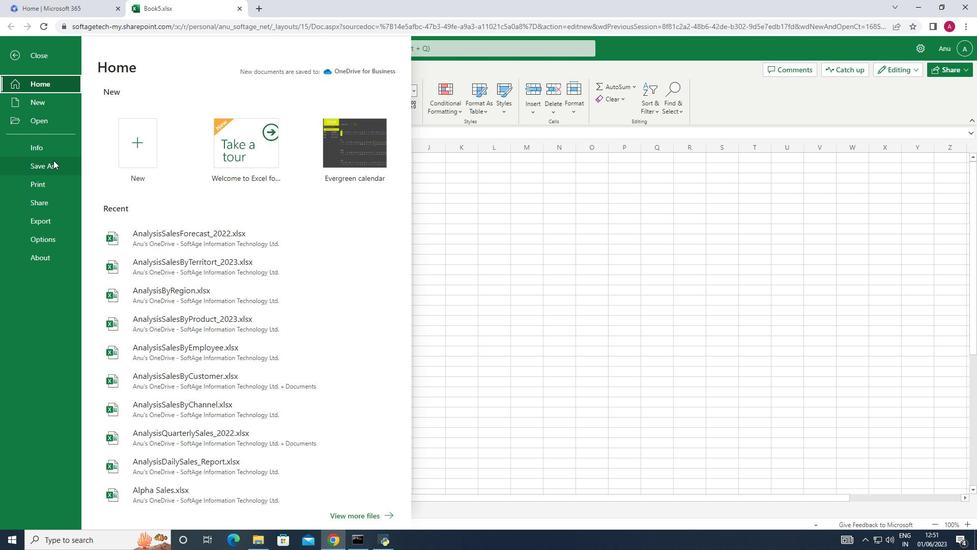 
Action: Mouse pressed left at (54, 166)
Screenshot: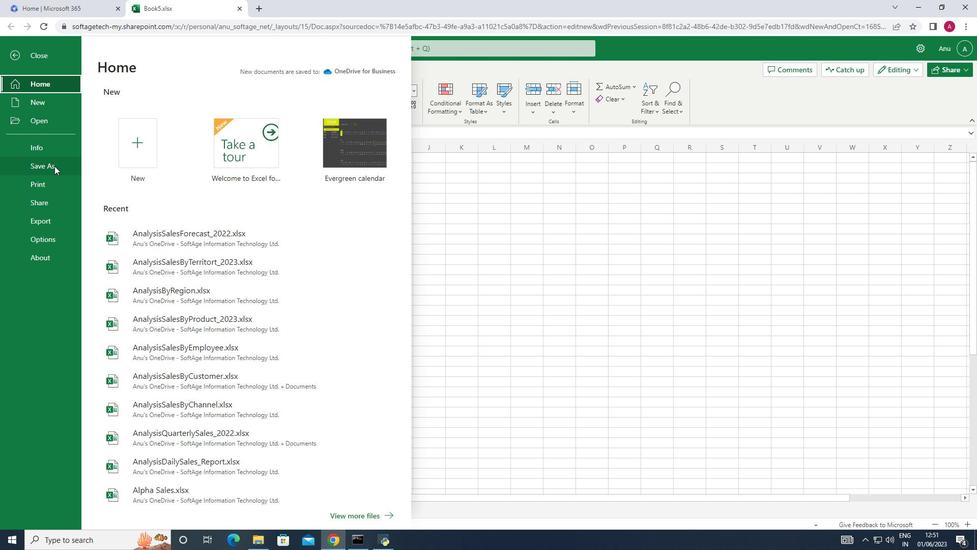 
Action: Mouse moved to (162, 127)
Screenshot: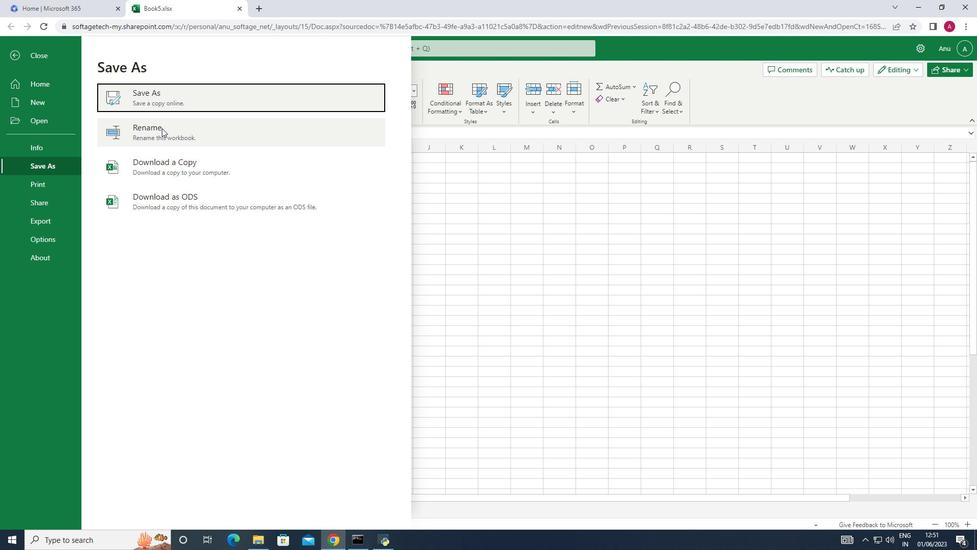 
Action: Mouse pressed left at (162, 127)
Screenshot: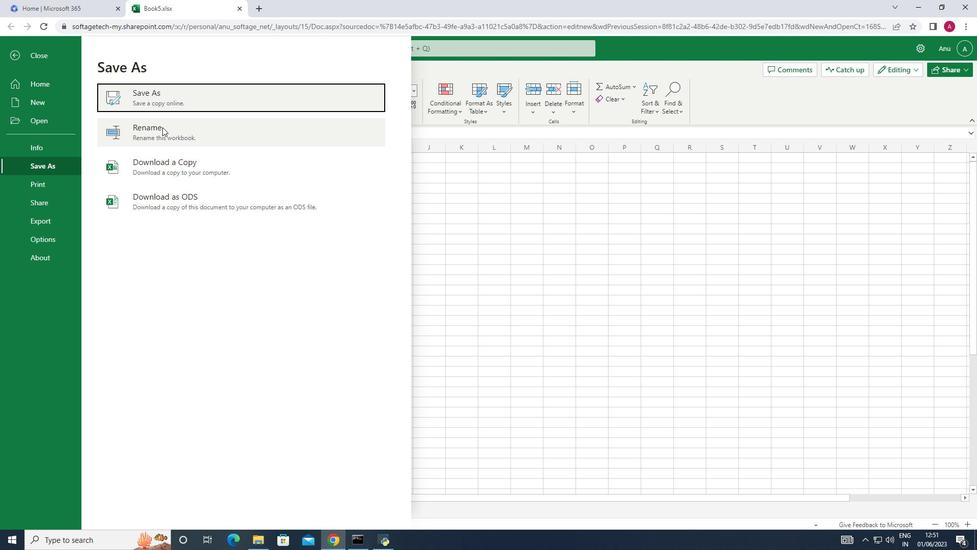 
Action: Mouse moved to (51, 99)
Screenshot: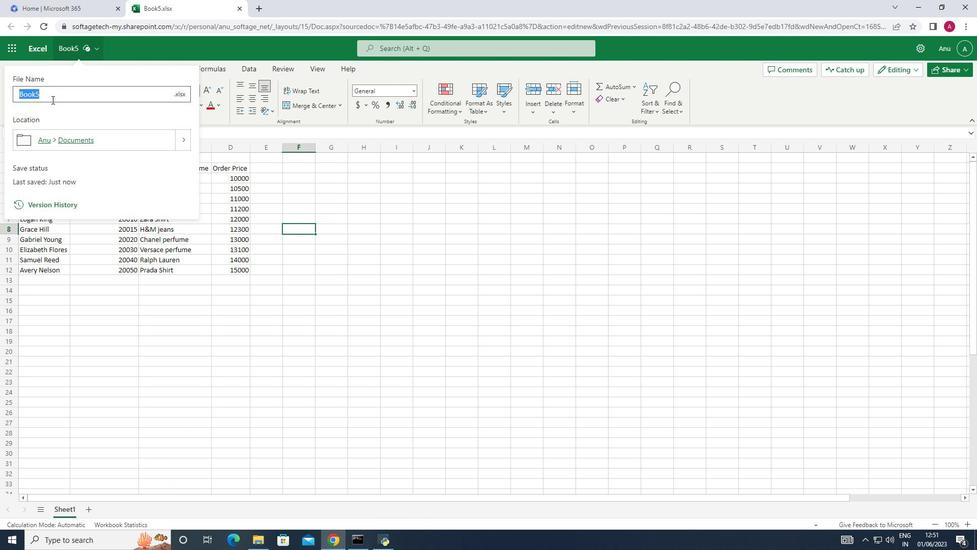 
Action: Key pressed <Key.shift>Analysis<Key.shift>Sales<Key.shift_r>Metrics<Key.enter>
Screenshot: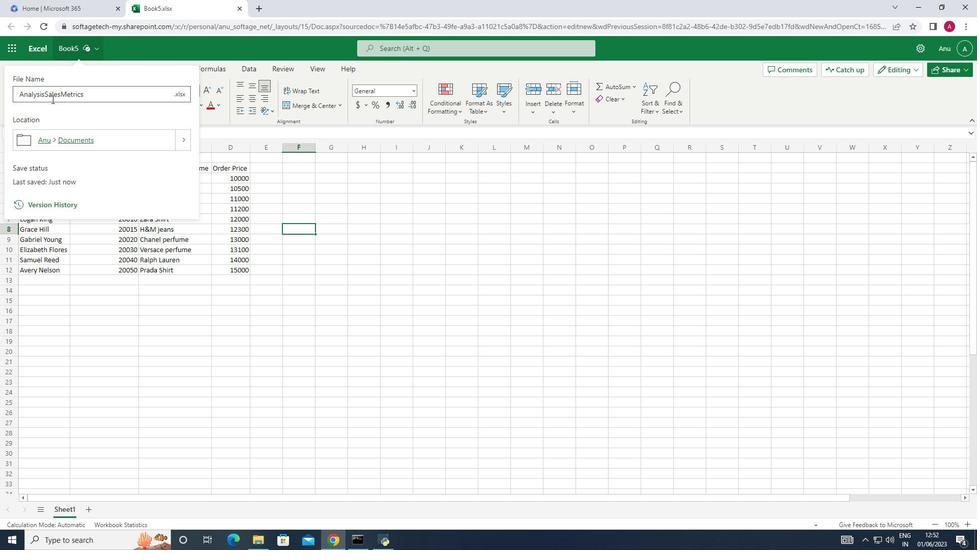 
